 Task: Create a due date automation trigger when advanced on, the moment a card is due add basic in list "Resume".
Action: Mouse moved to (951, 269)
Screenshot: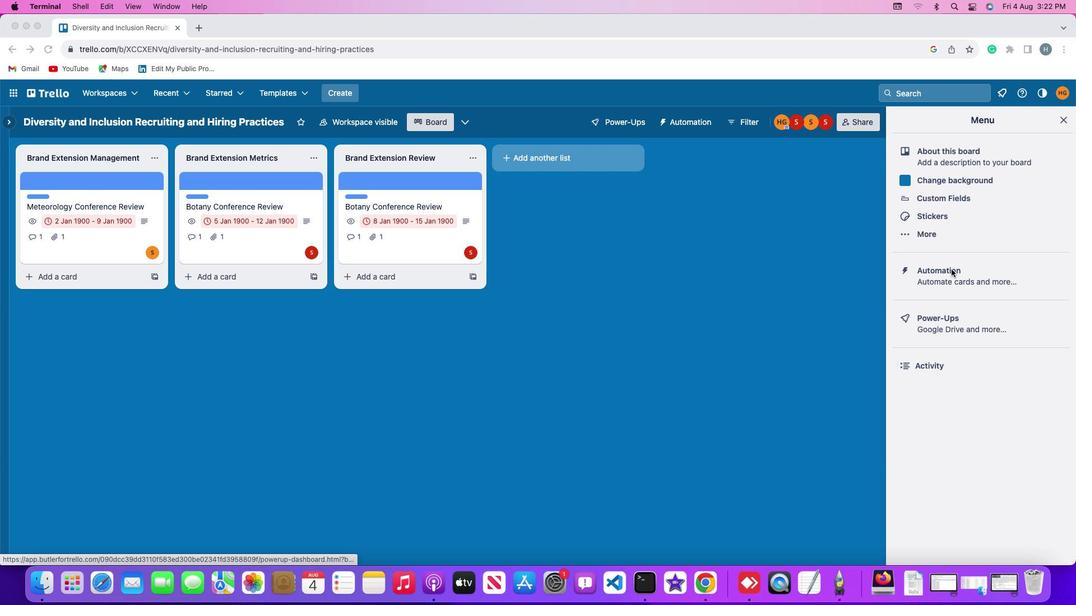 
Action: Mouse pressed left at (951, 269)
Screenshot: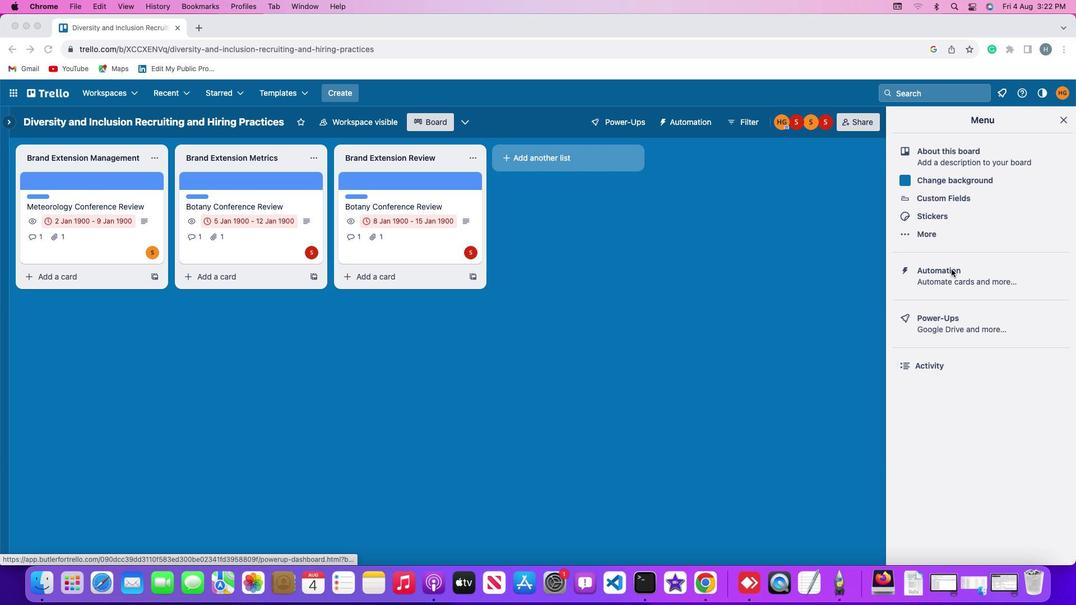 
Action: Mouse pressed left at (951, 269)
Screenshot: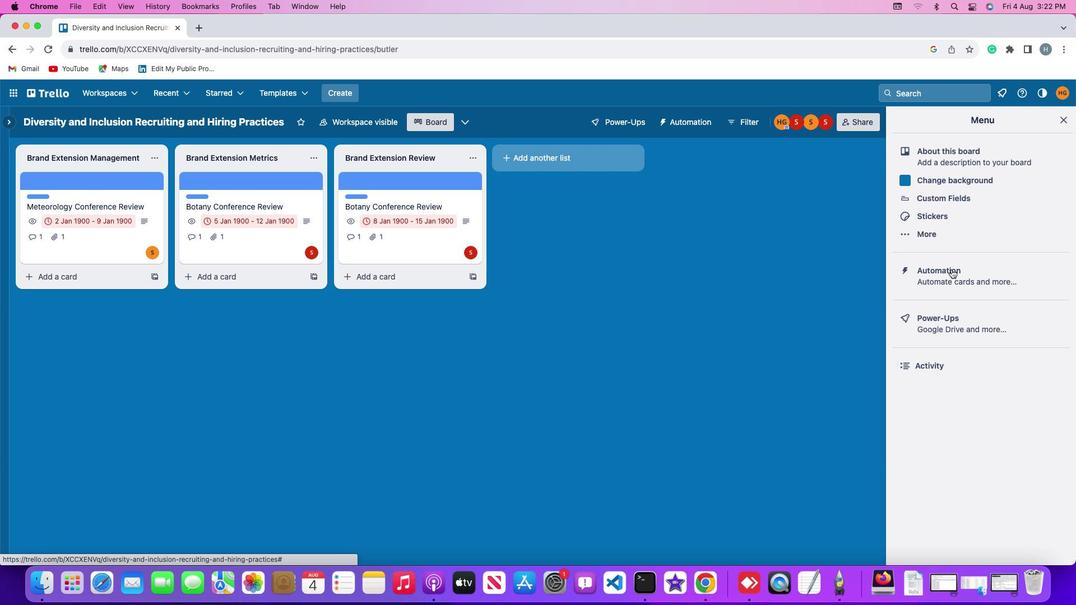 
Action: Mouse moved to (68, 263)
Screenshot: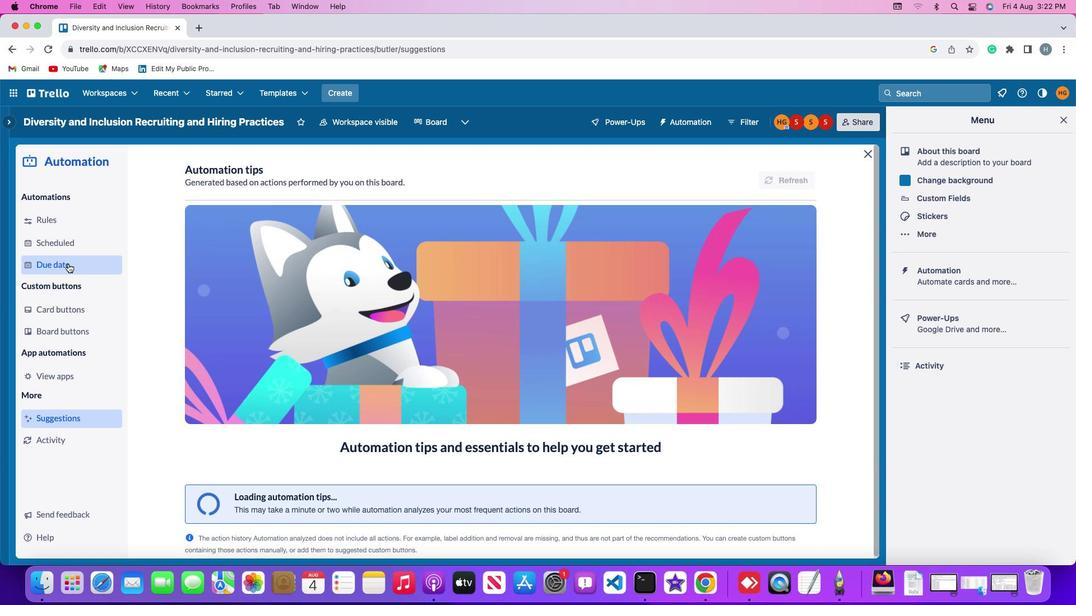 
Action: Mouse pressed left at (68, 263)
Screenshot: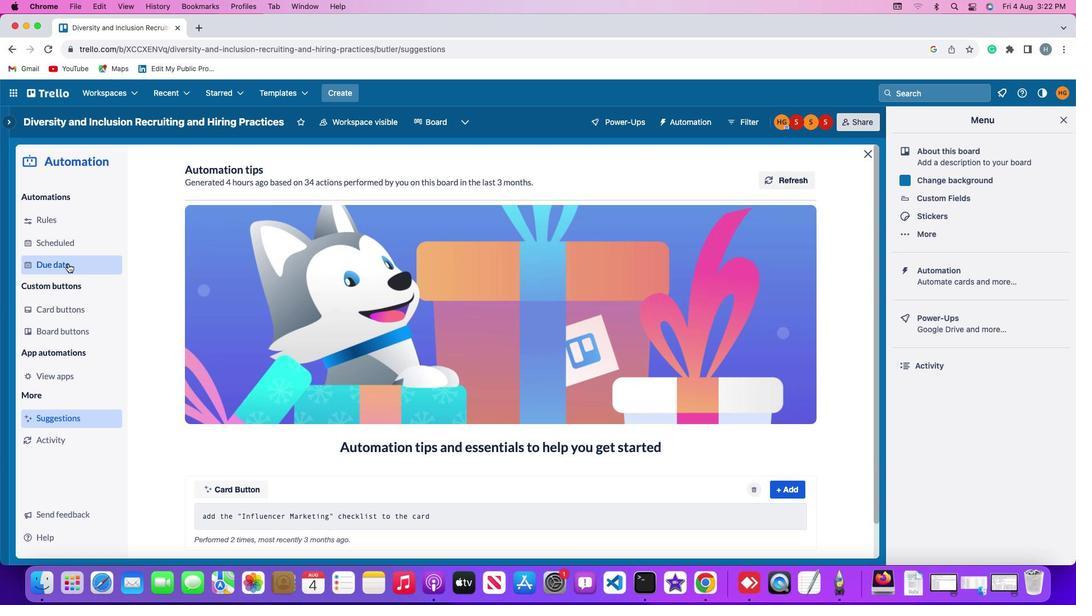 
Action: Mouse moved to (750, 174)
Screenshot: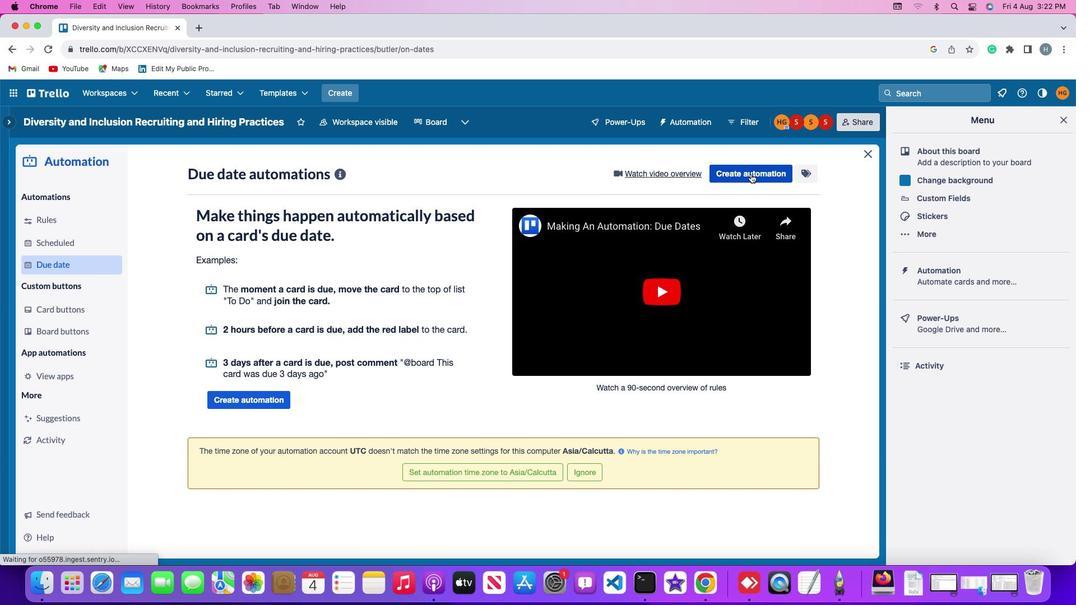 
Action: Mouse pressed left at (750, 174)
Screenshot: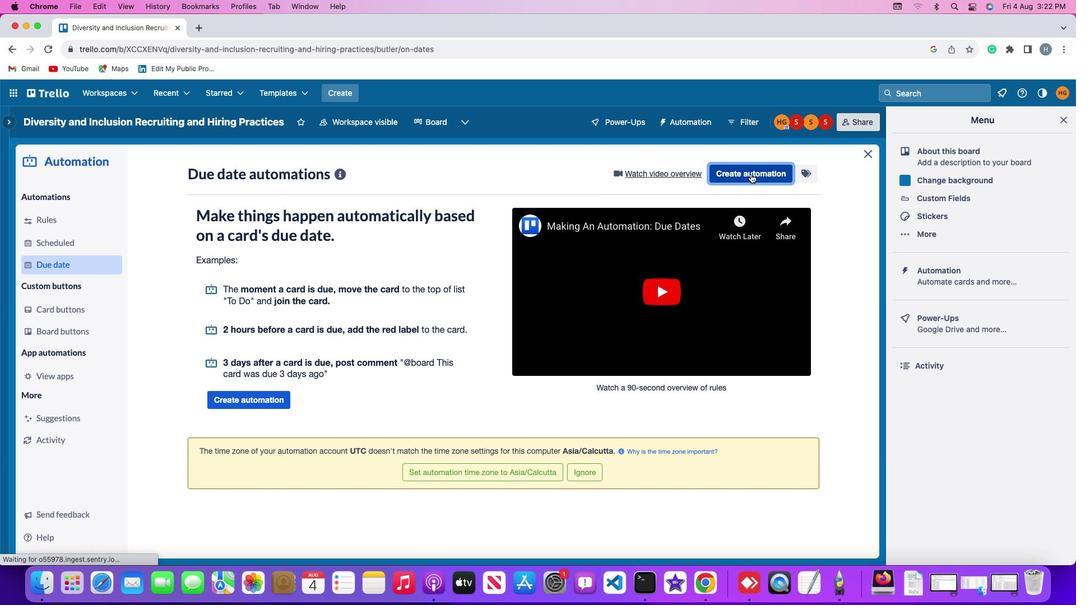
Action: Mouse moved to (504, 280)
Screenshot: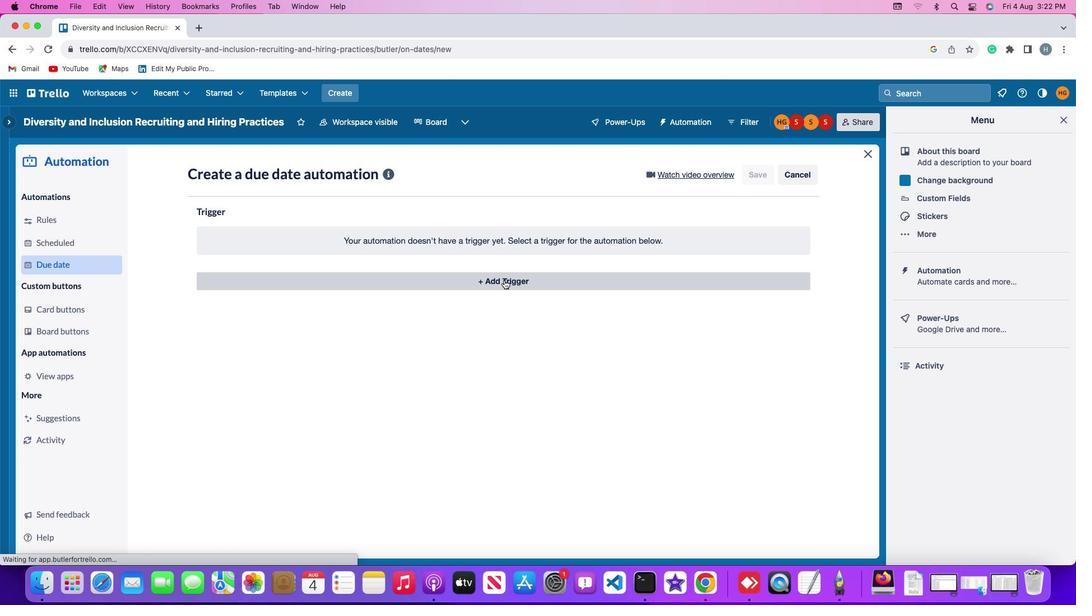 
Action: Mouse pressed left at (504, 280)
Screenshot: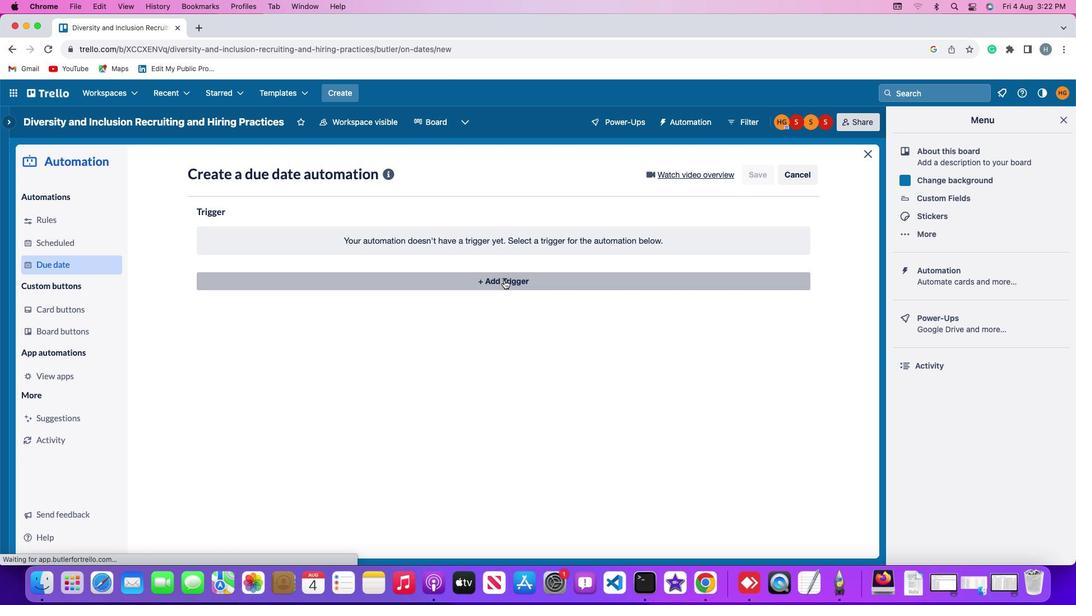
Action: Mouse moved to (227, 411)
Screenshot: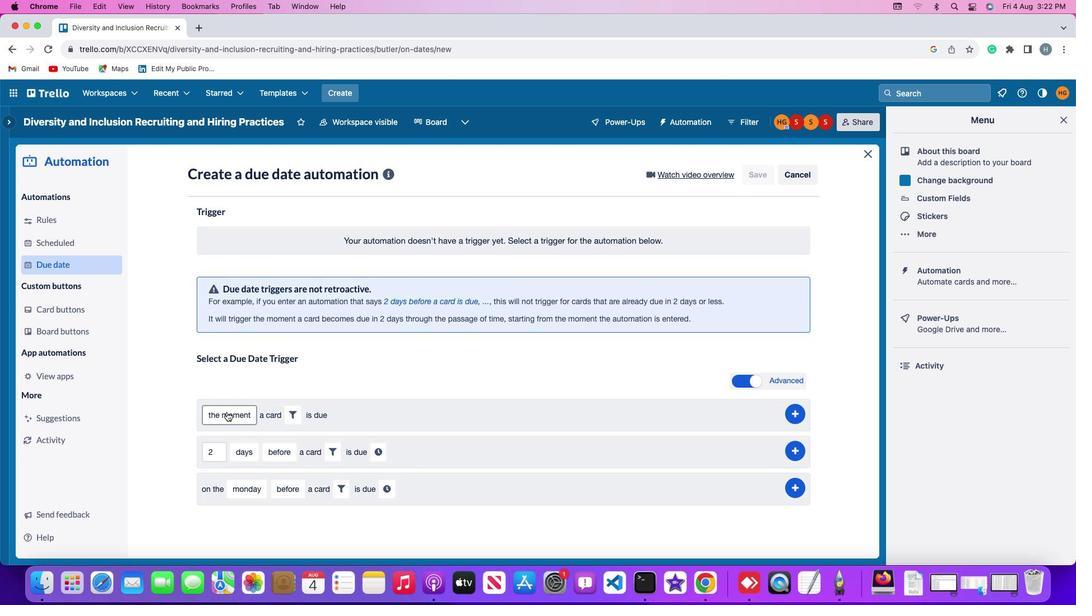
Action: Mouse pressed left at (227, 411)
Screenshot: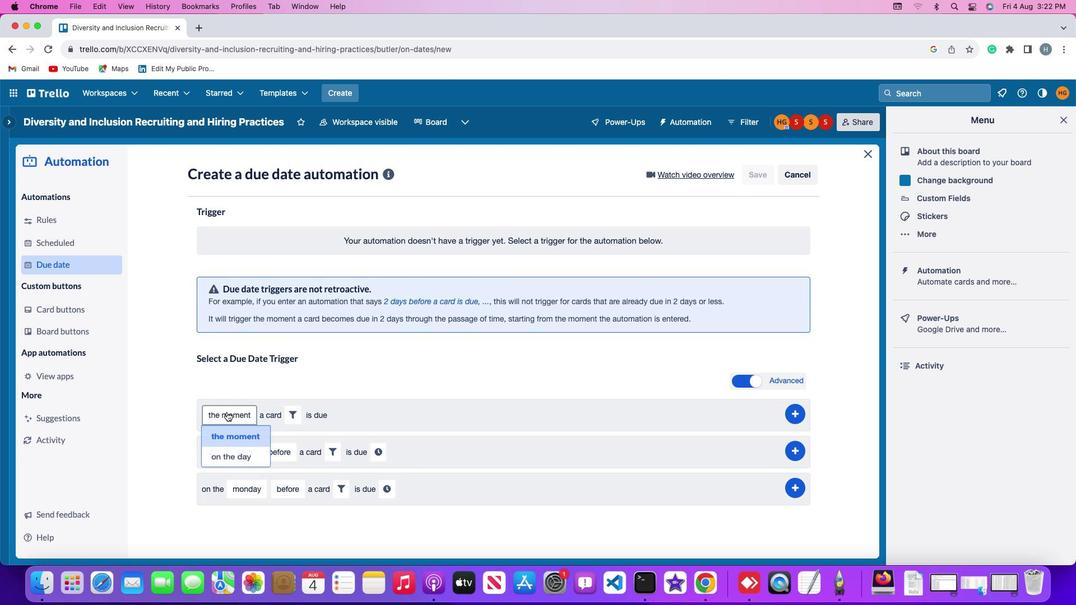 
Action: Mouse moved to (237, 433)
Screenshot: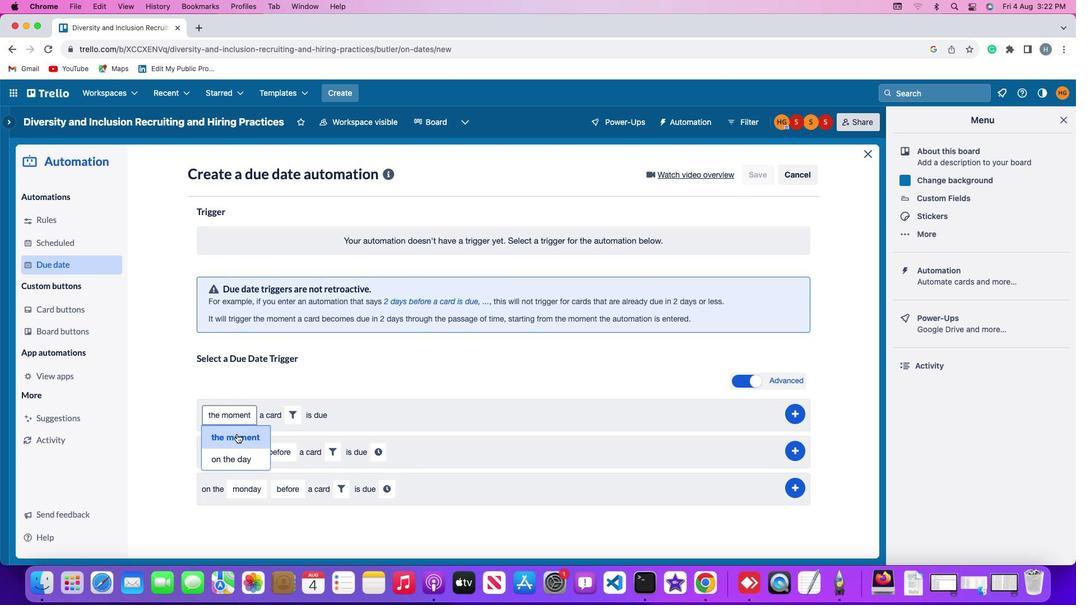 
Action: Mouse pressed left at (237, 433)
Screenshot: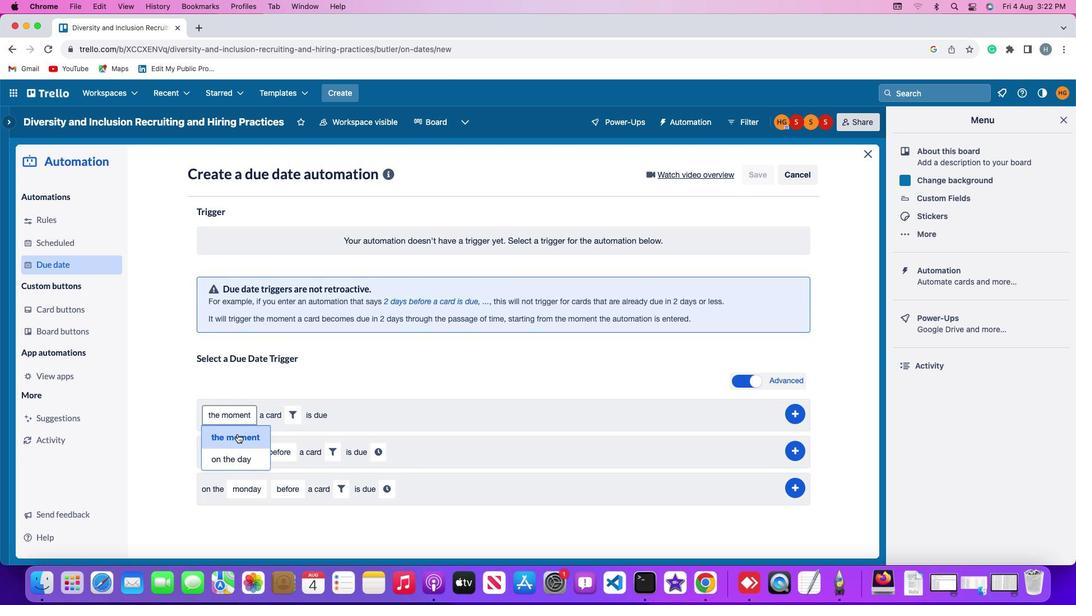 
Action: Mouse moved to (299, 412)
Screenshot: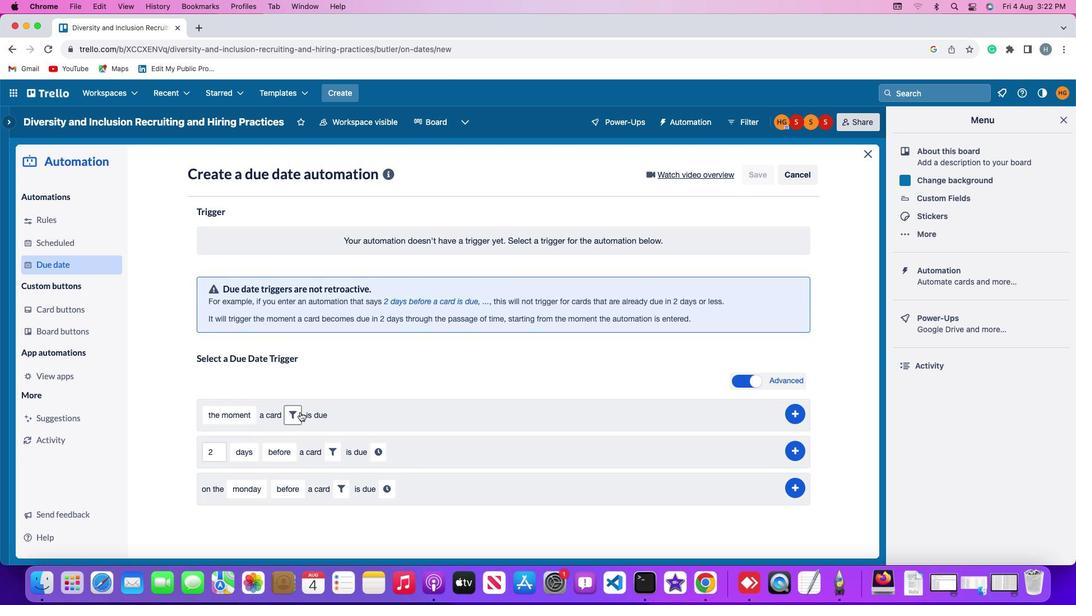 
Action: Mouse pressed left at (299, 412)
Screenshot: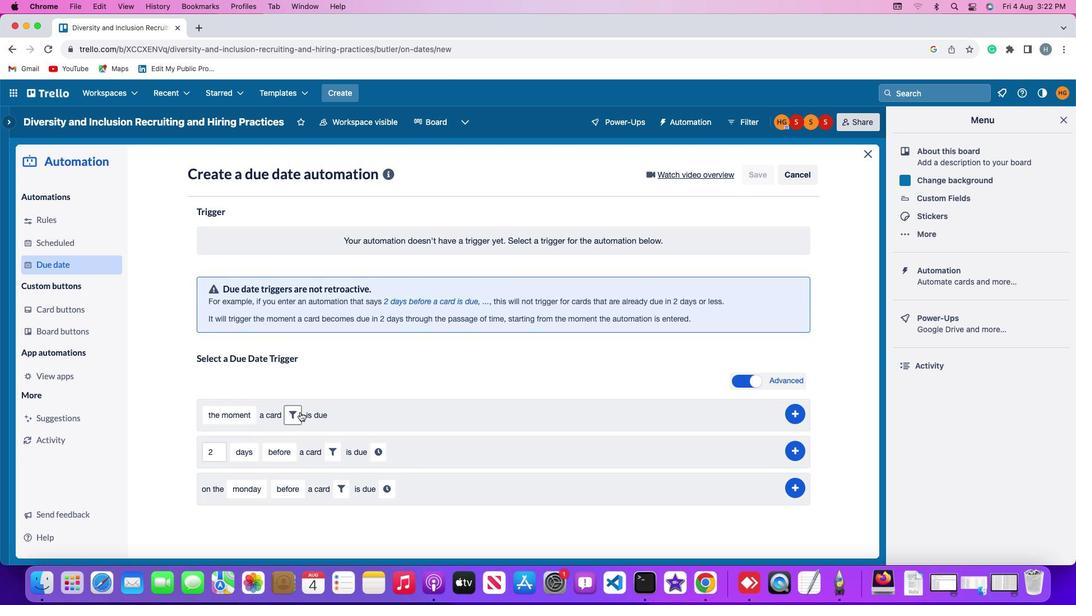 
Action: Mouse moved to (311, 452)
Screenshot: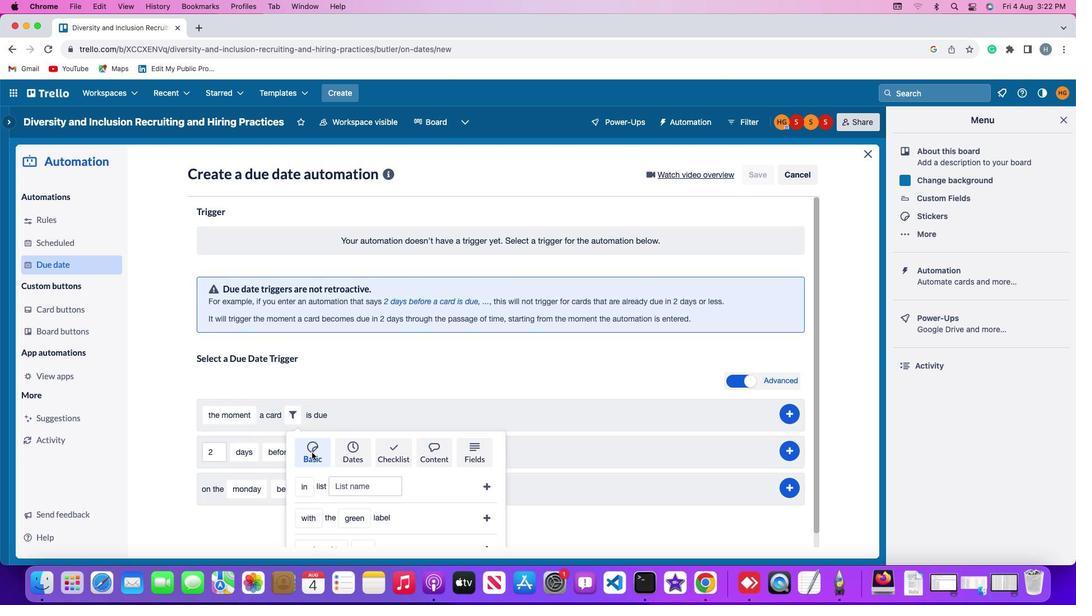 
Action: Mouse pressed left at (311, 452)
Screenshot: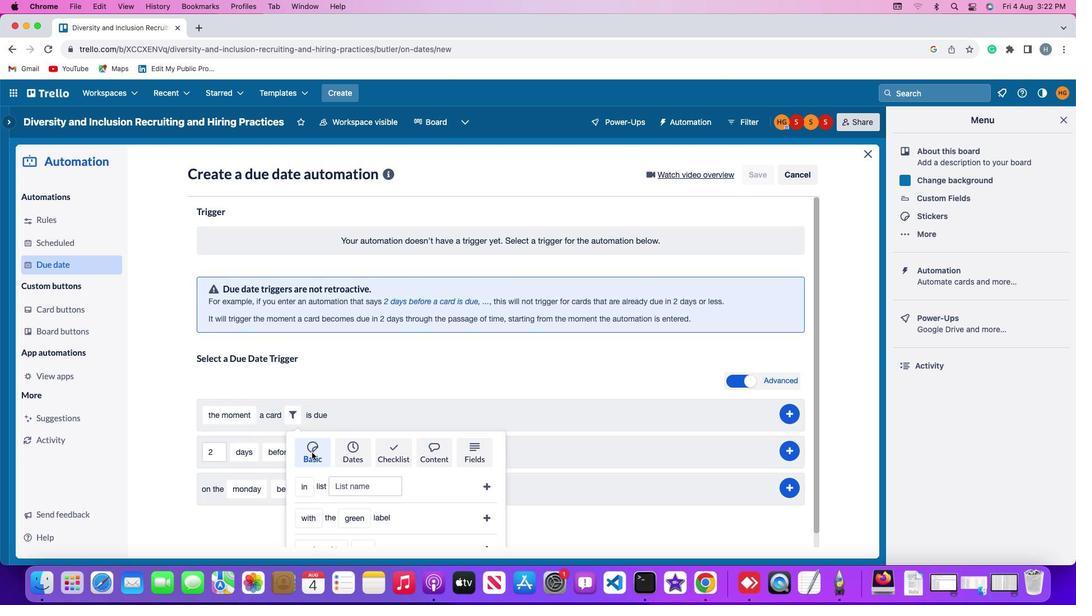 
Action: Mouse moved to (367, 485)
Screenshot: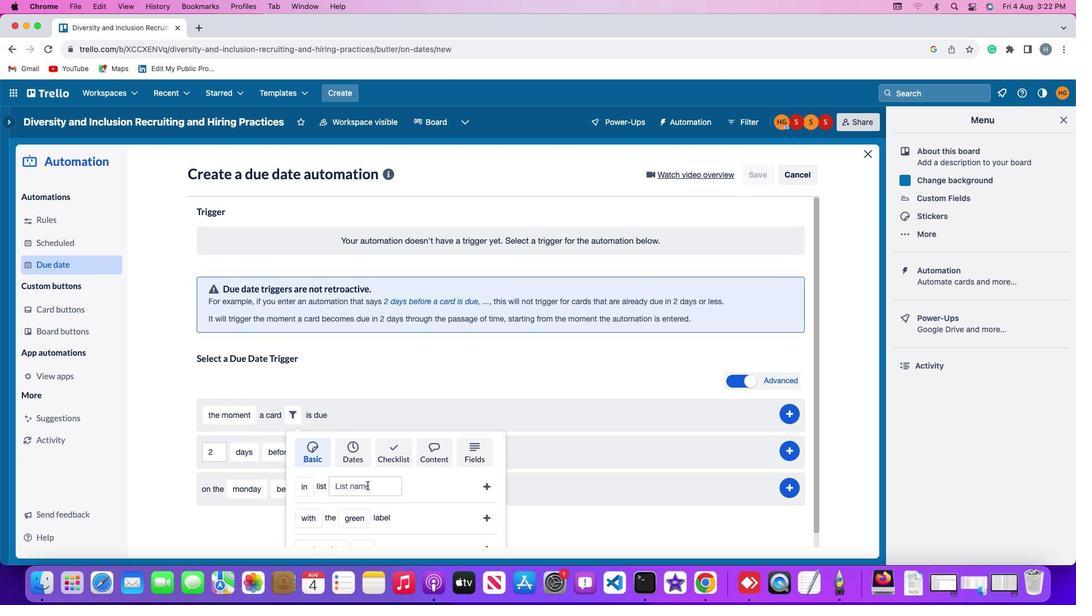 
Action: Mouse pressed left at (367, 485)
Screenshot: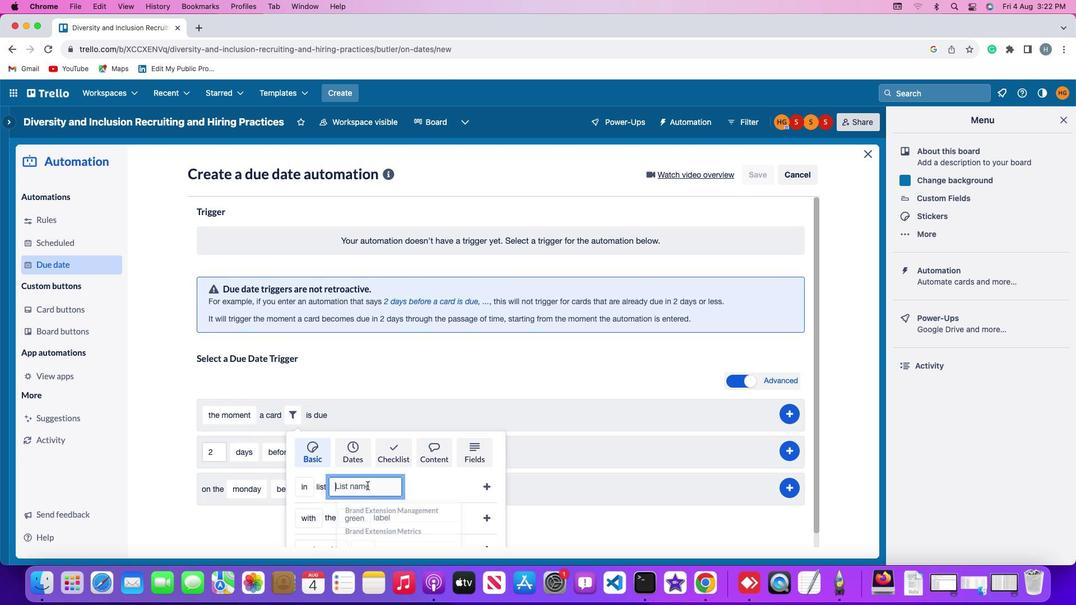 
Action: Mouse moved to (368, 485)
Screenshot: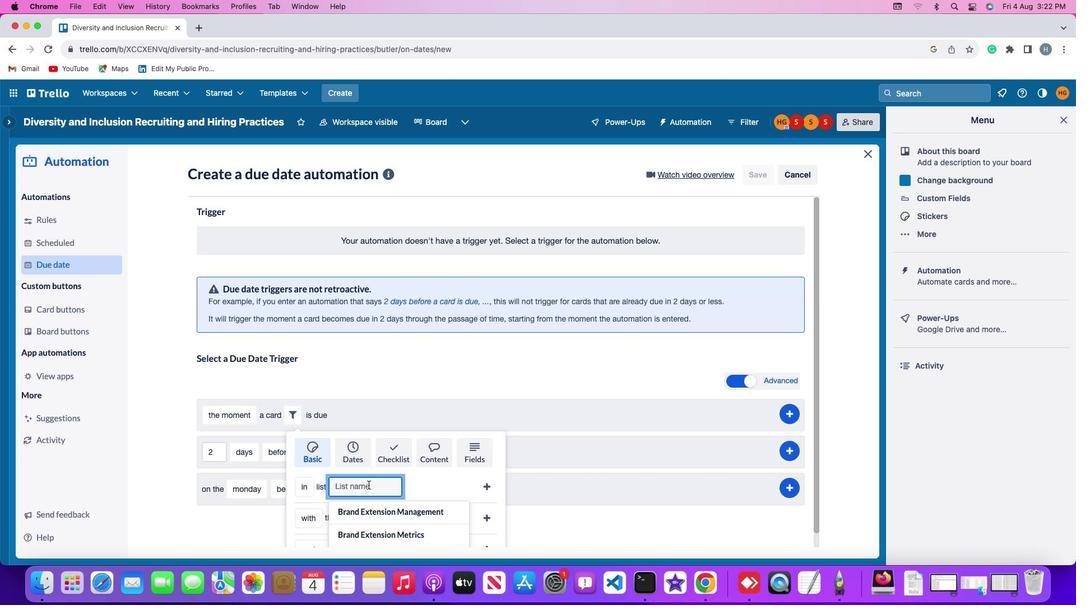 
Action: Key pressed Key.shift'R''e''s''u''m''e'
Screenshot: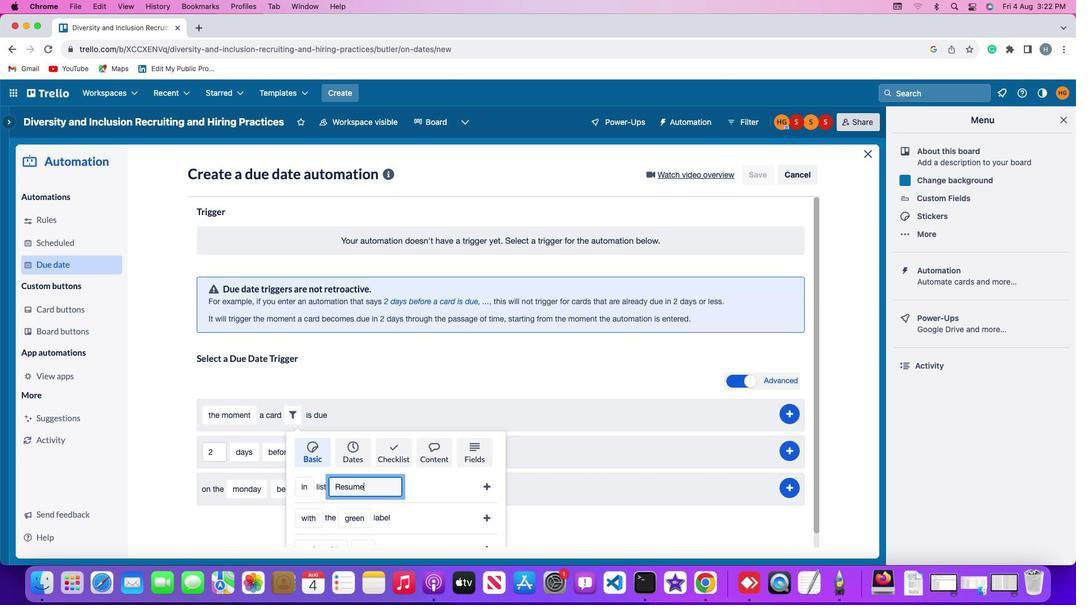 
Action: Mouse moved to (485, 484)
Screenshot: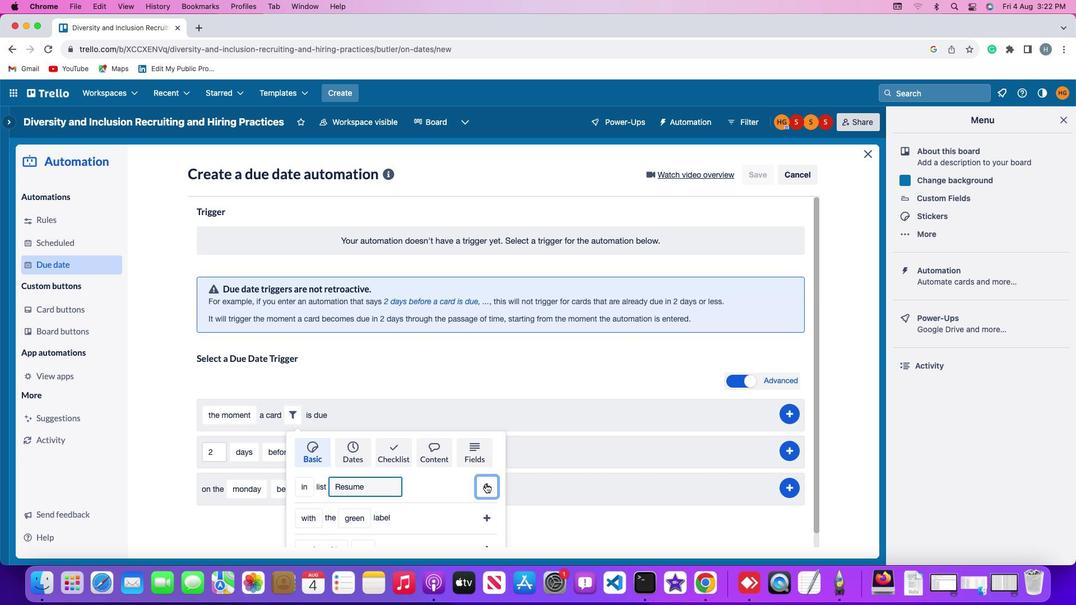 
Action: Mouse pressed left at (485, 484)
Screenshot: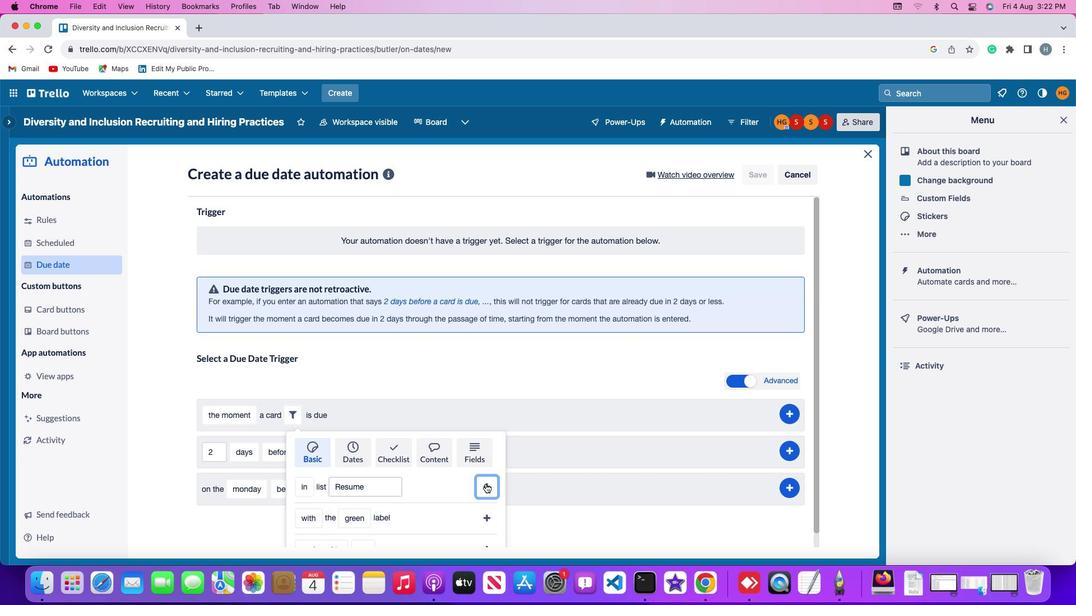 
Action: Mouse moved to (795, 410)
Screenshot: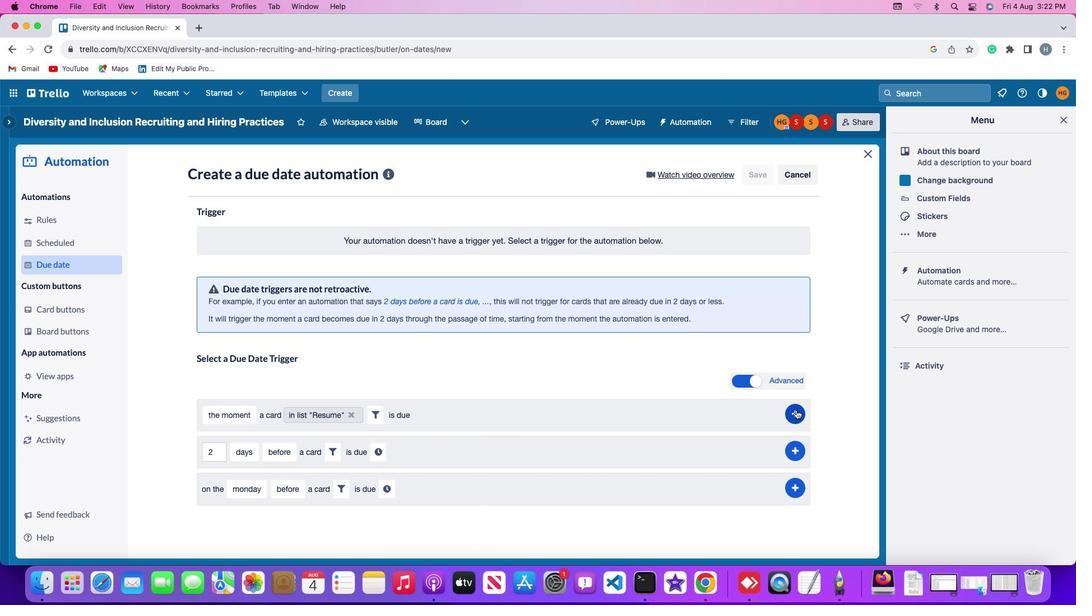 
Action: Mouse pressed left at (795, 410)
Screenshot: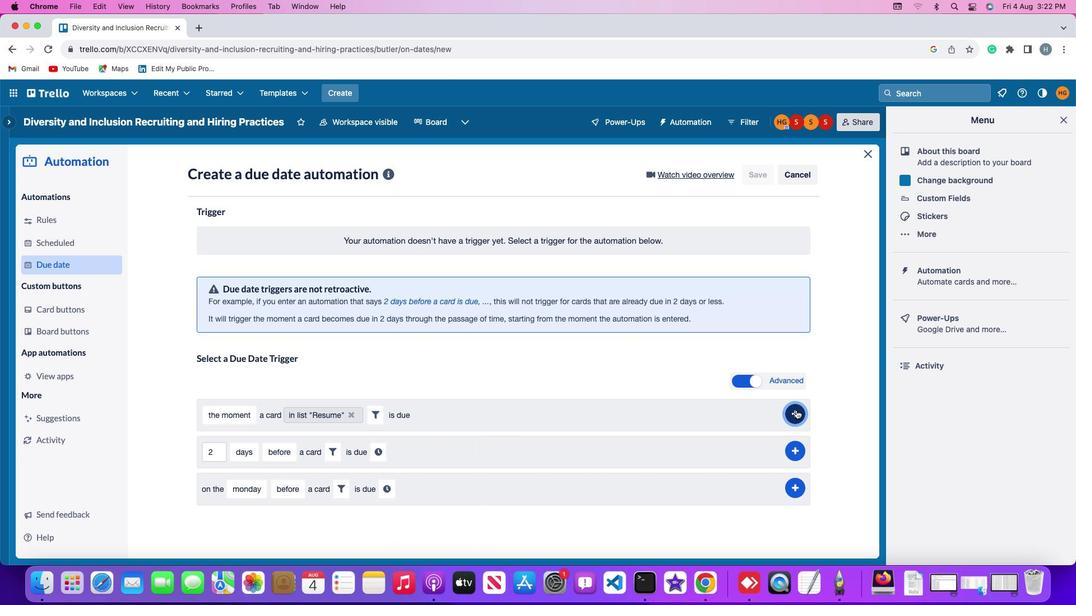 
Action: Mouse moved to (782, 294)
Screenshot: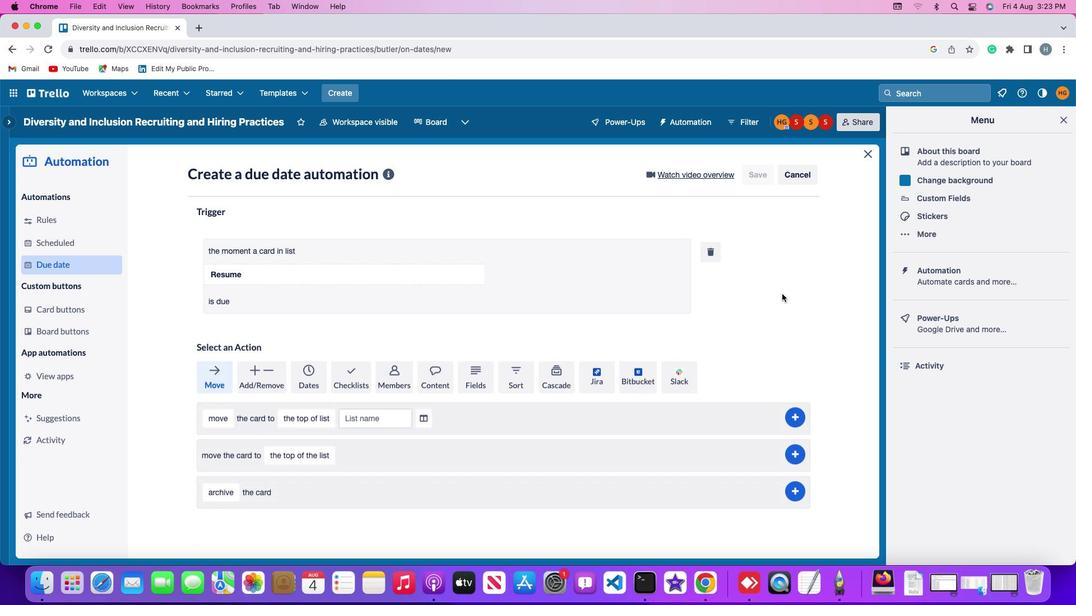 
